 Task: Adjust the Clip Date and Time on the video "Movie B.mp4"
Action: Mouse moved to (251, 125)
Screenshot: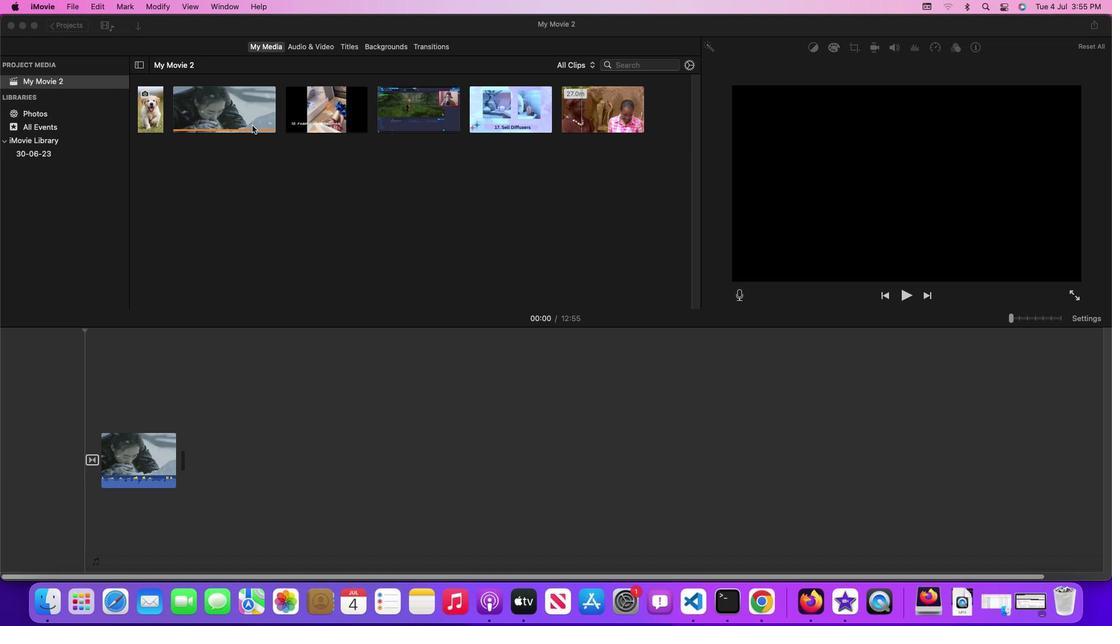 
Action: Mouse pressed left at (251, 125)
Screenshot: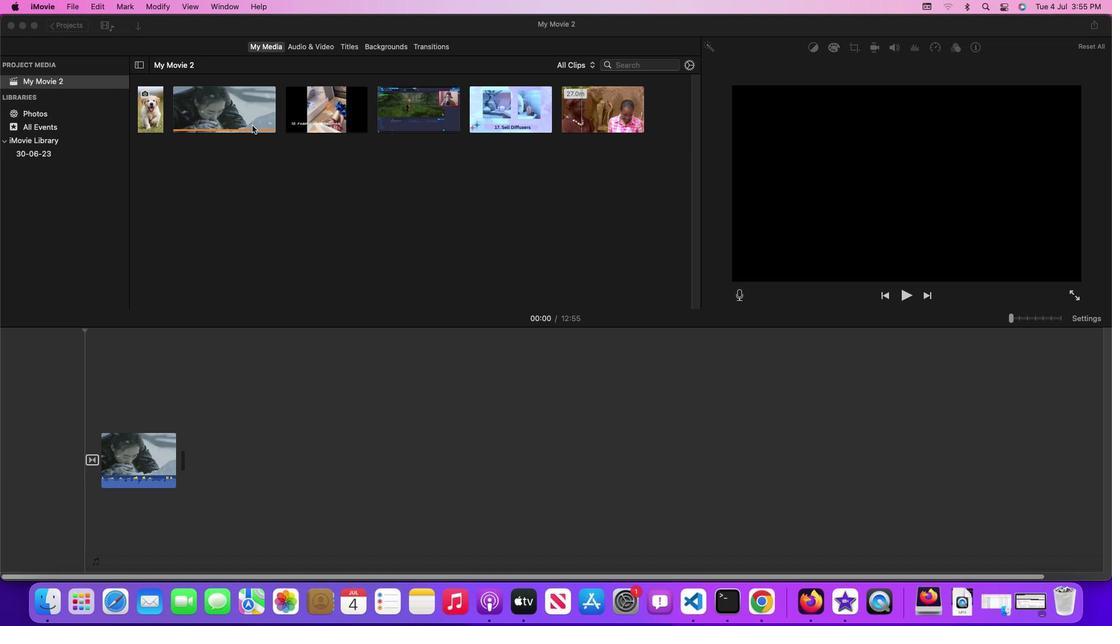 
Action: Mouse moved to (251, 125)
Screenshot: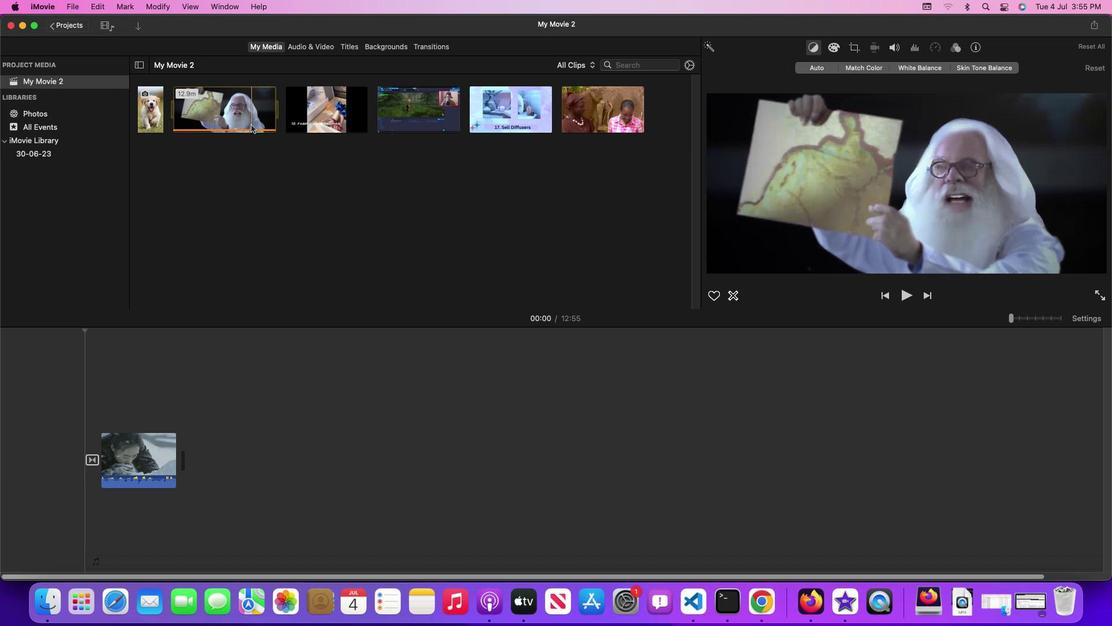 
Action: Key pressed Key.shift
Screenshot: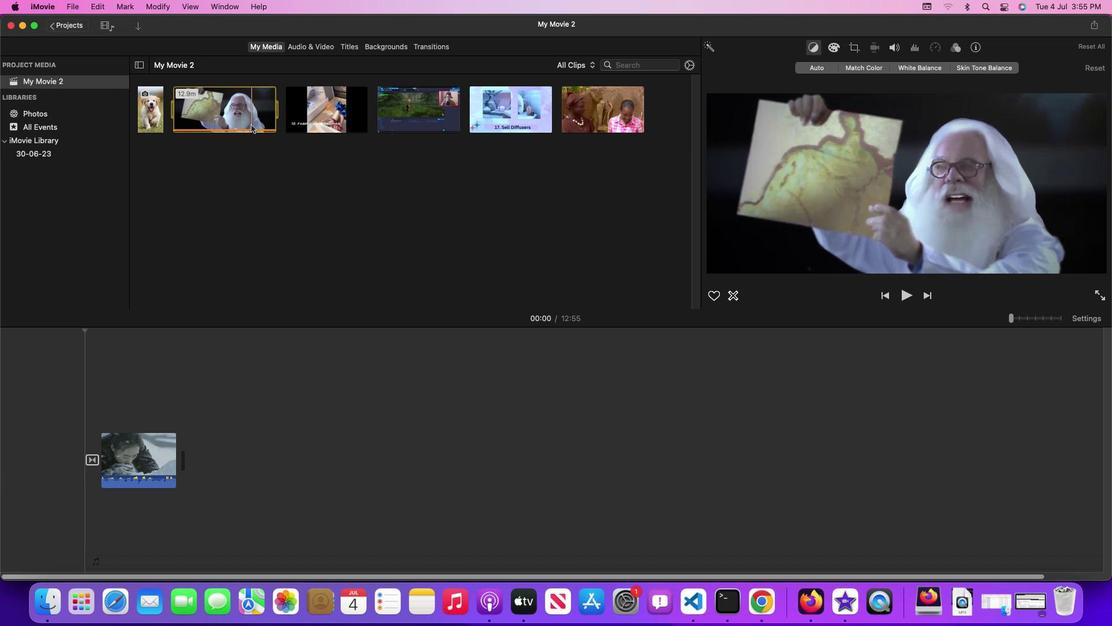 
Action: Mouse moved to (313, 119)
Screenshot: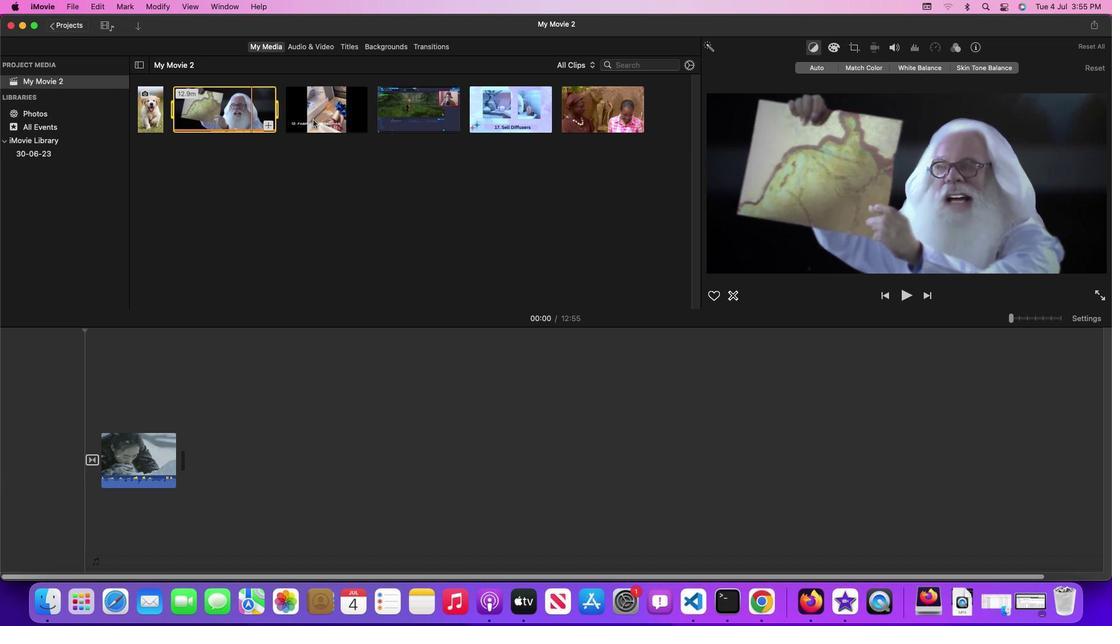 
Action: Mouse pressed left at (313, 119)
Screenshot: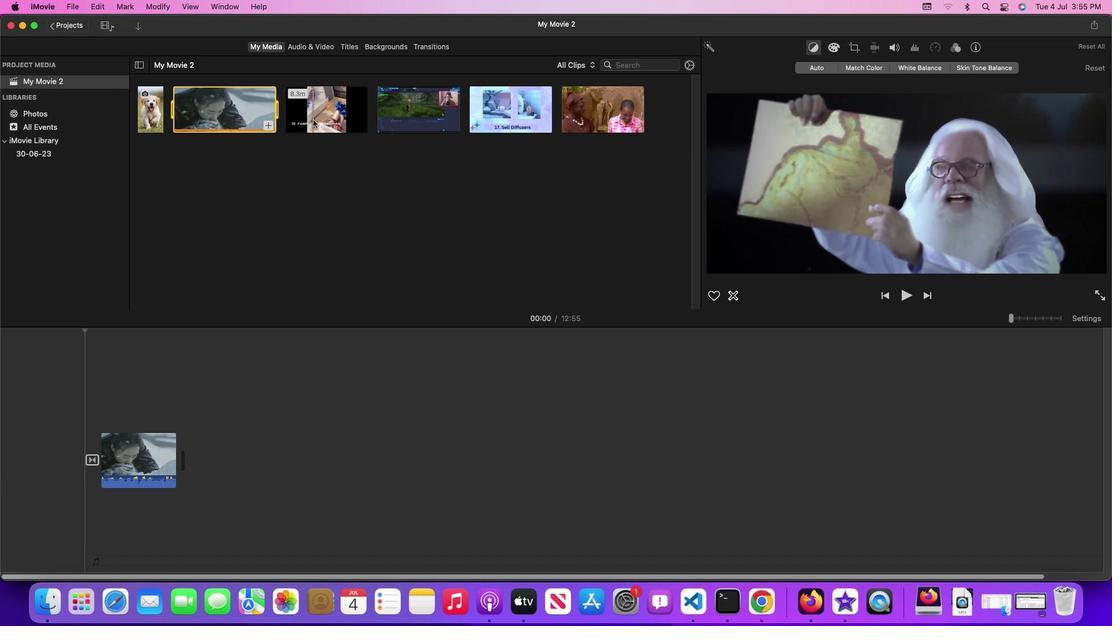 
Action: Mouse moved to (404, 122)
Screenshot: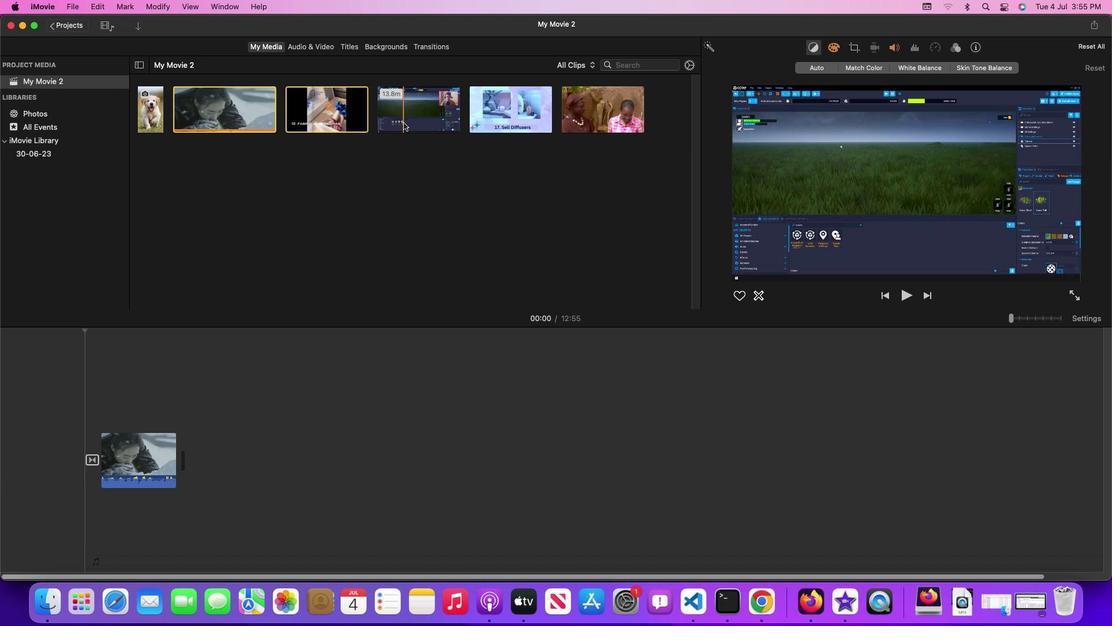 
Action: Mouse pressed left at (404, 122)
Screenshot: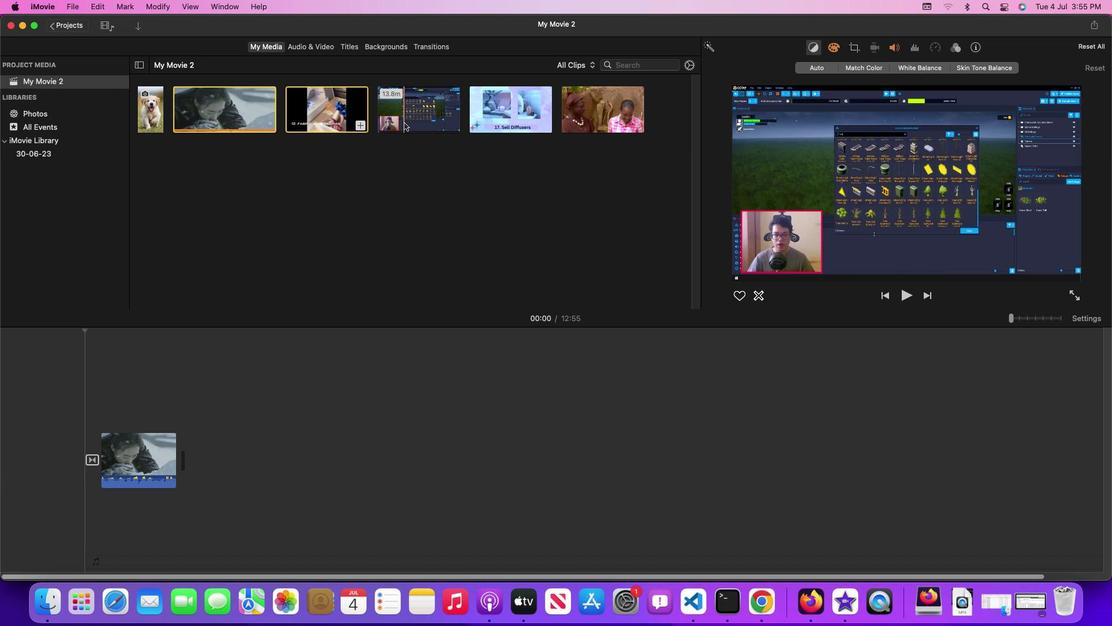 
Action: Mouse moved to (484, 118)
Screenshot: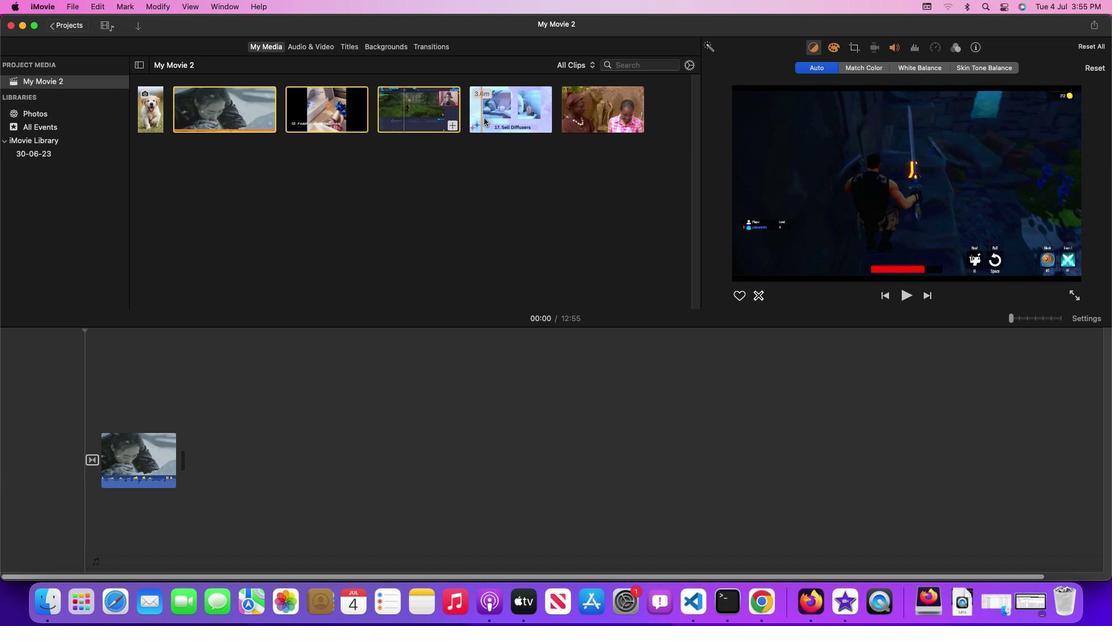 
Action: Mouse pressed left at (484, 118)
Screenshot: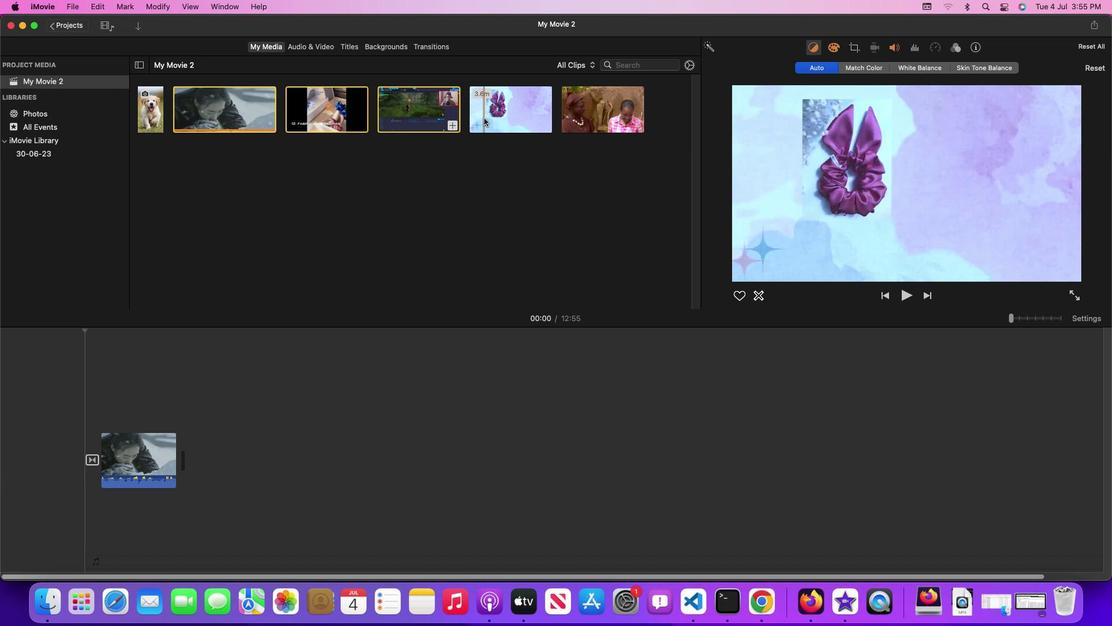 
Action: Mouse moved to (592, 119)
Screenshot: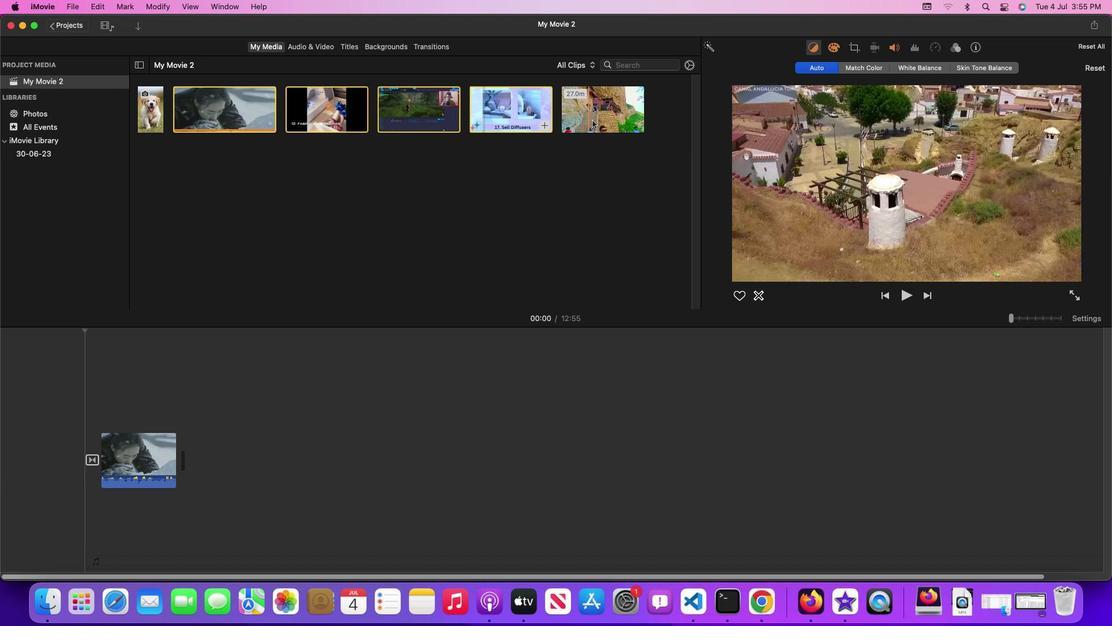 
Action: Mouse pressed left at (592, 119)
Screenshot: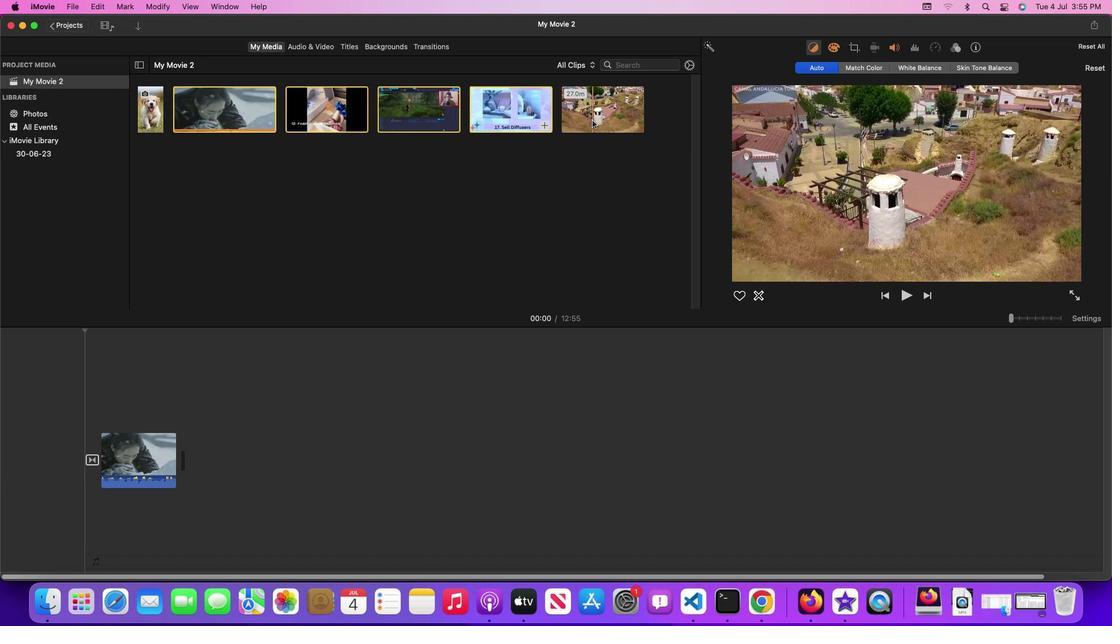 
Action: Mouse moved to (159, 5)
Screenshot: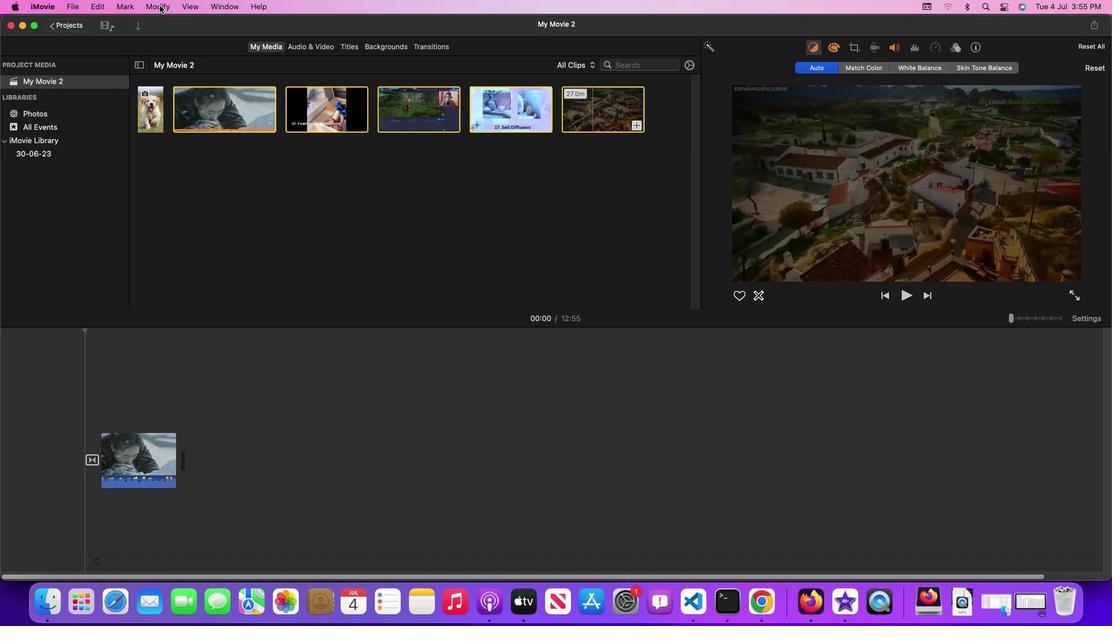 
Action: Mouse pressed left at (159, 5)
Screenshot: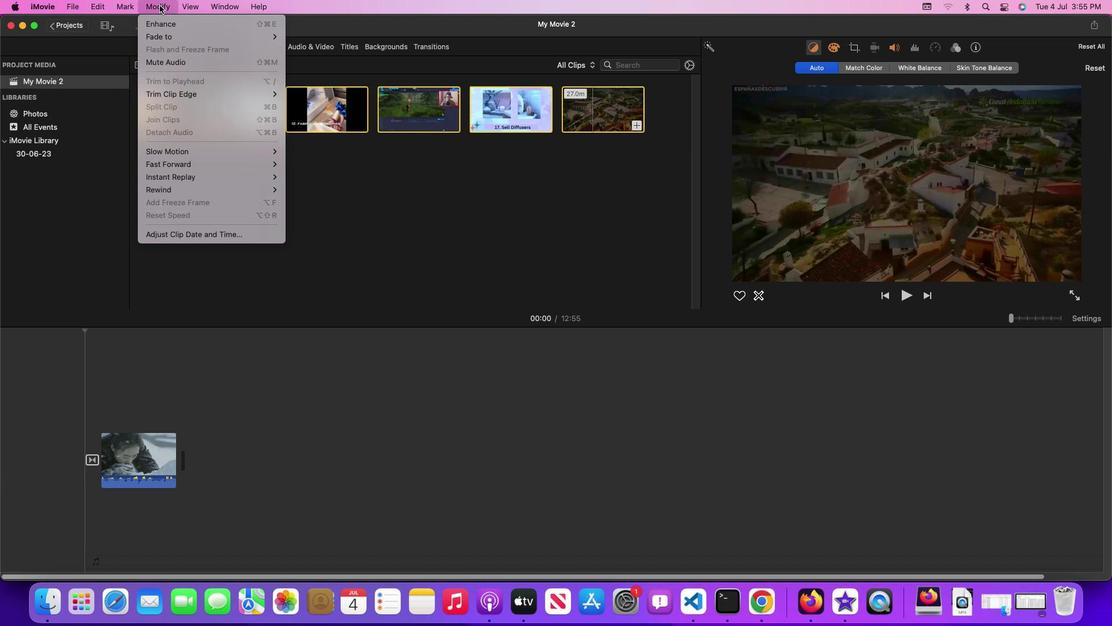 
Action: Mouse moved to (245, 233)
Screenshot: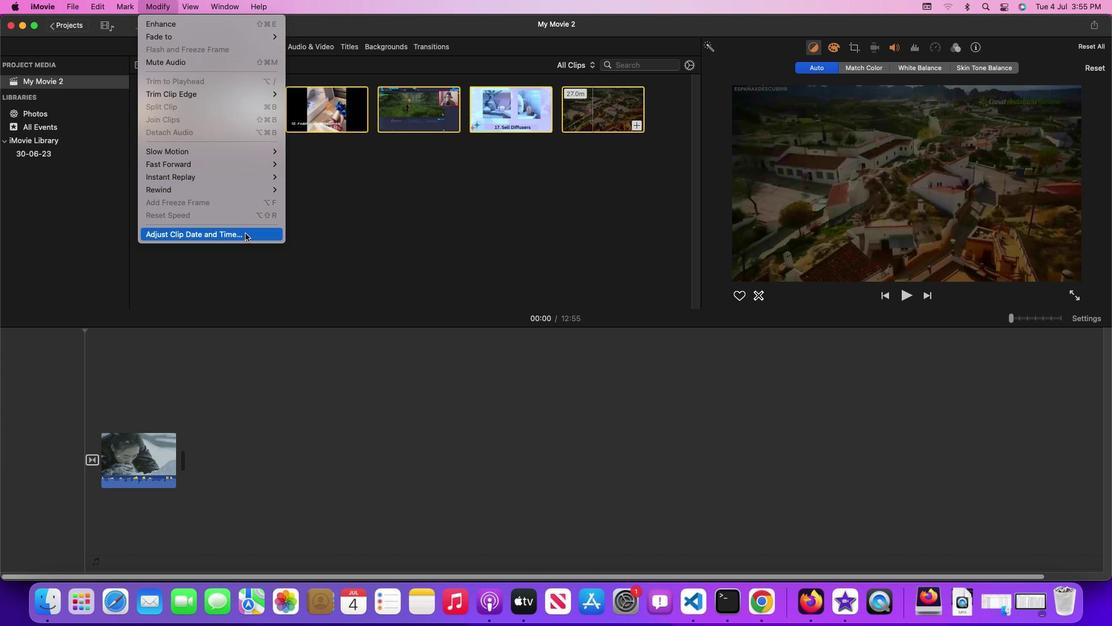 
Action: Mouse pressed left at (245, 233)
Screenshot: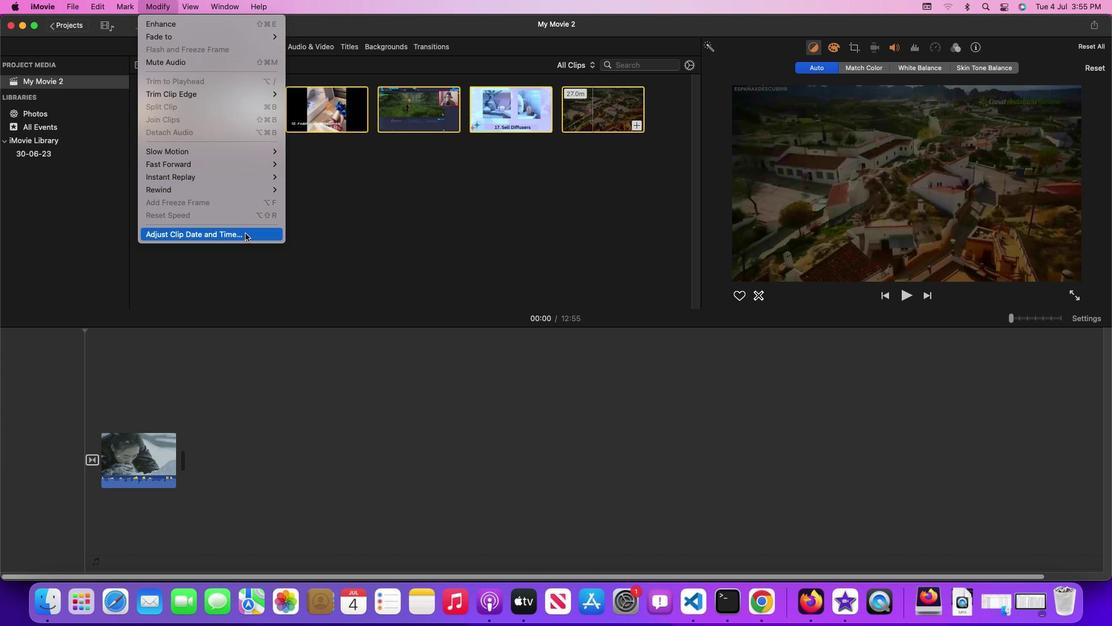 
Action: Mouse moved to (693, 382)
Screenshot: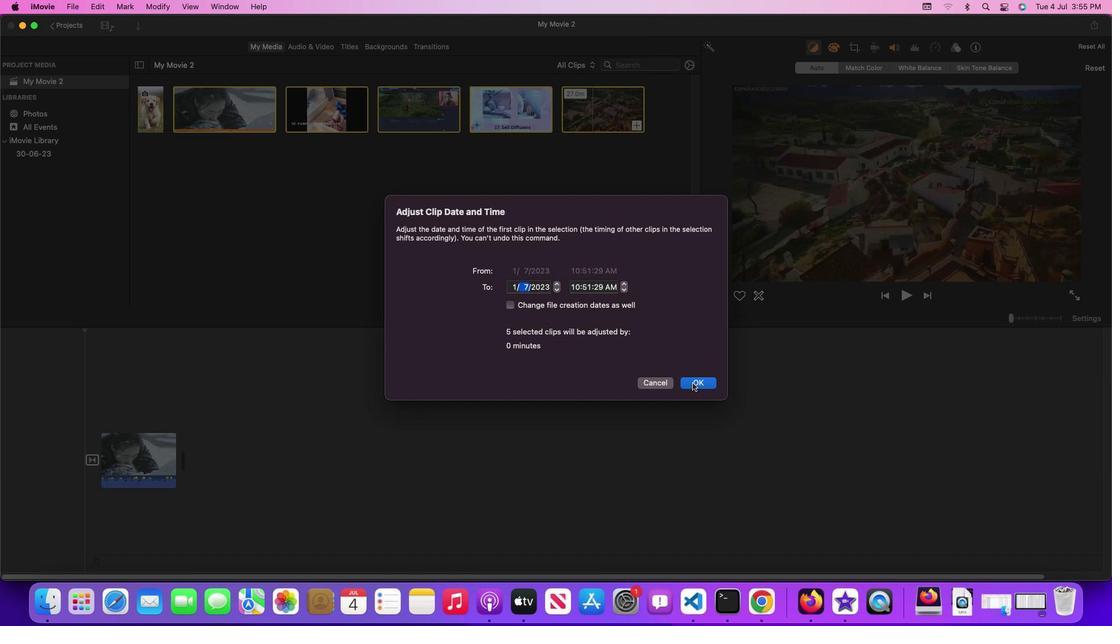 
Action: Mouse pressed left at (693, 382)
Screenshot: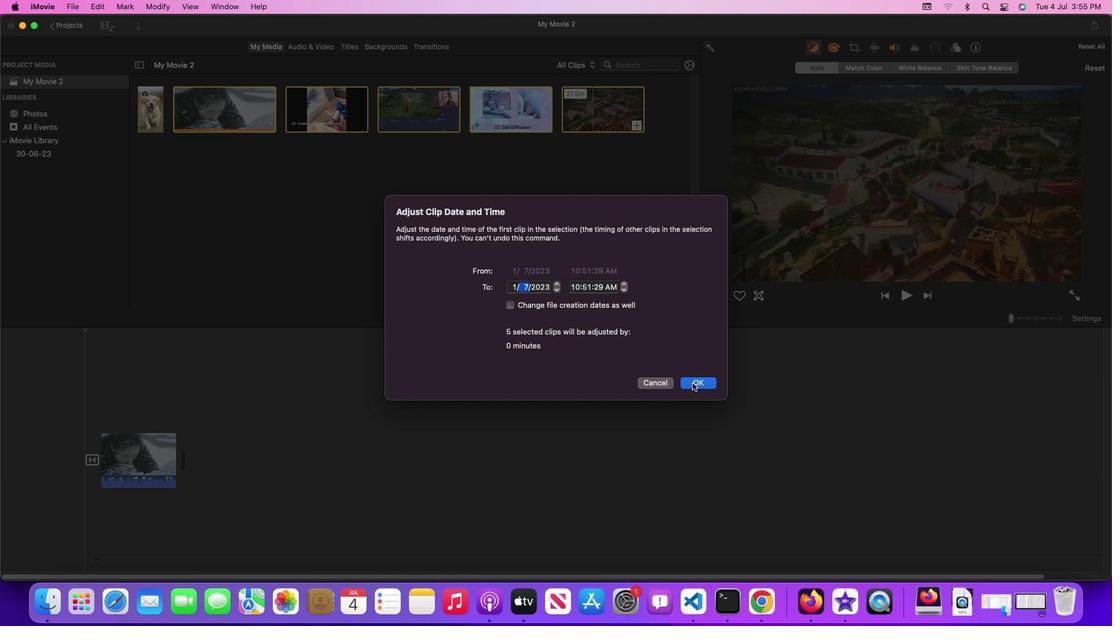 
Action: Mouse moved to (607, 385)
Screenshot: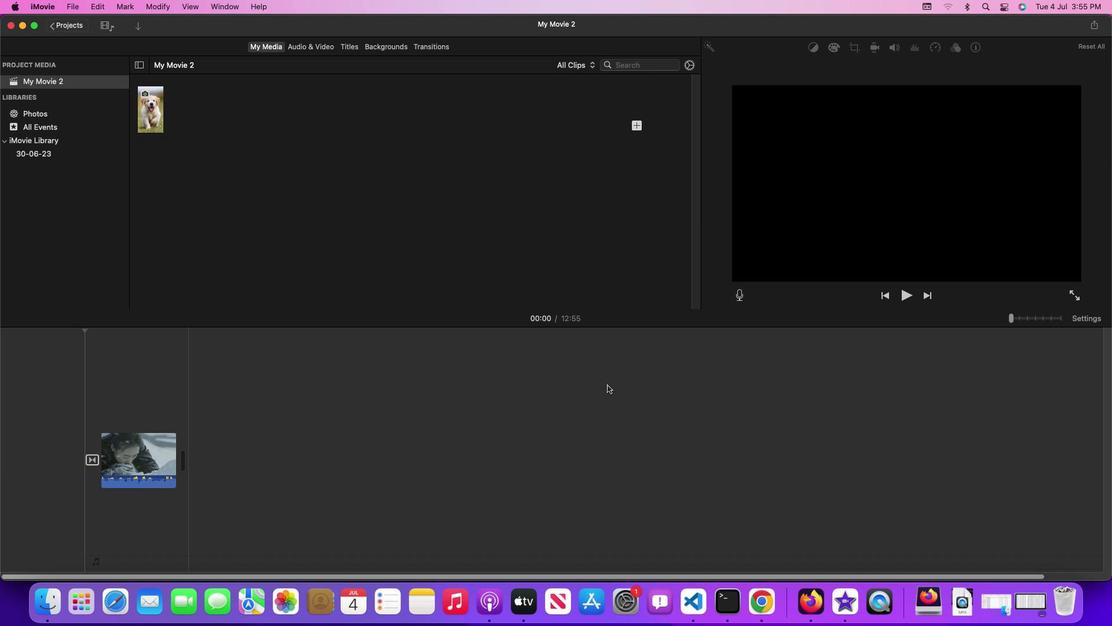 
